Task: Create a Board called Board0000000019 in Workspace WS0000000007 in Trello with Visibility as Workspace. Create a Board called Board0000000020 in Workspace WS0000000007 in Trello with Visibility as Private. Create a Board called Board0000000021 in Workspace WS0000000007 in Trello with Visibility as Public. Create Card Card0000000073 in Board Board0000000019 in Workspace WS0000000007 in Trello. Create Card Card0000000074 in Board Board0000000019 in Workspace WS0000000007 in Trello
Action: Mouse moved to (457, 53)
Screenshot: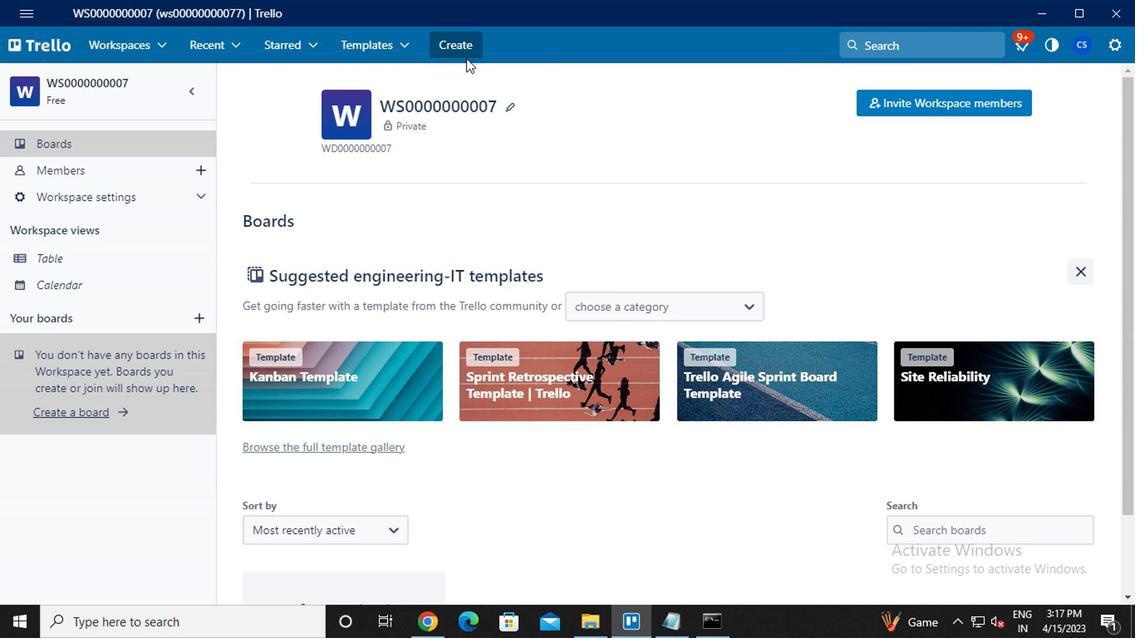 
Action: Mouse pressed left at (457, 53)
Screenshot: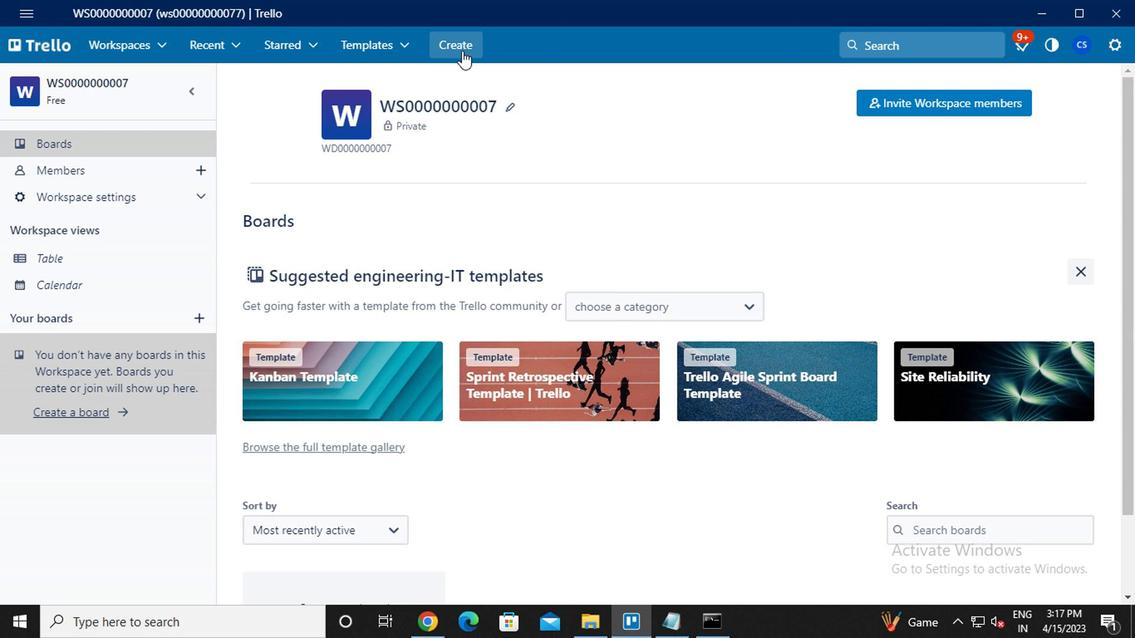 
Action: Mouse moved to (482, 118)
Screenshot: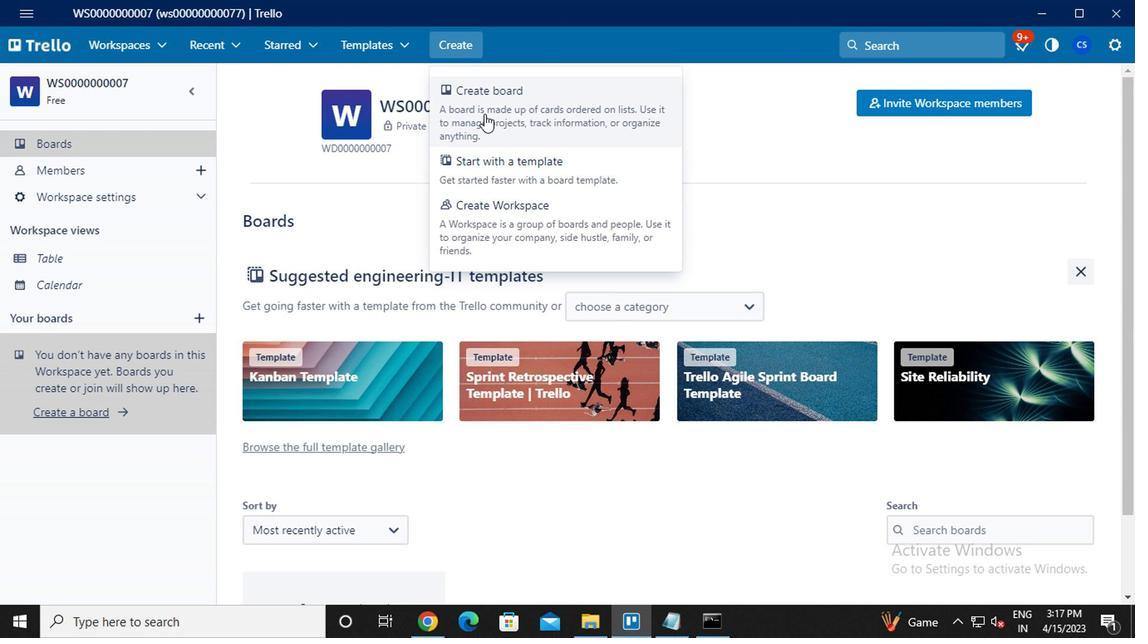 
Action: Mouse pressed left at (482, 118)
Screenshot: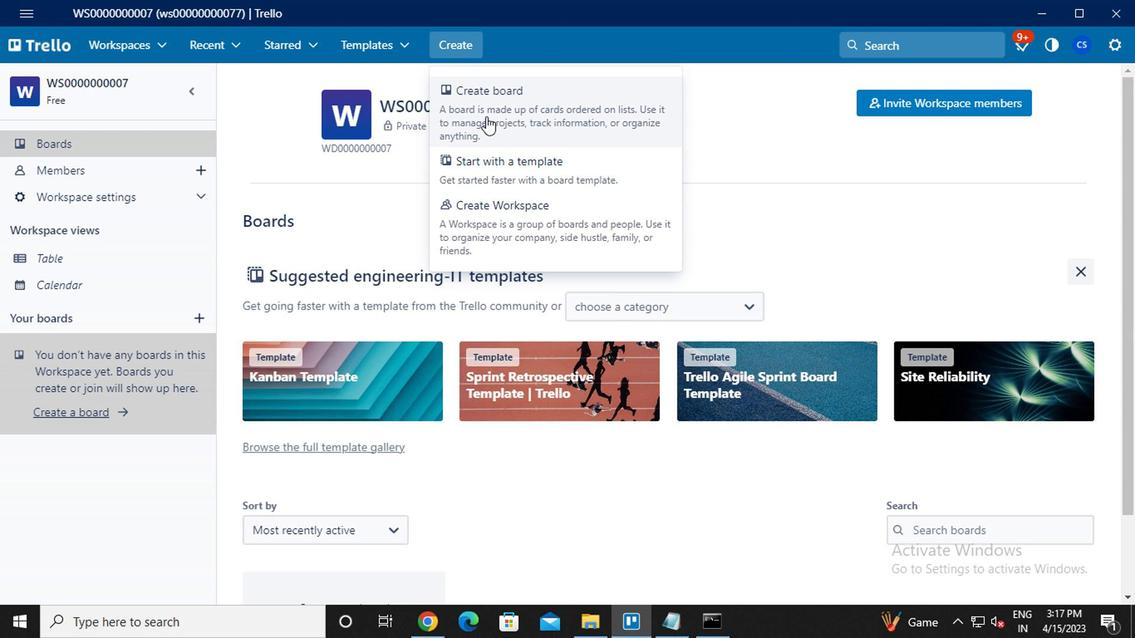 
Action: Key pressed <Key.caps_lock>b<Key.caps_lock>oard0000000019
Screenshot: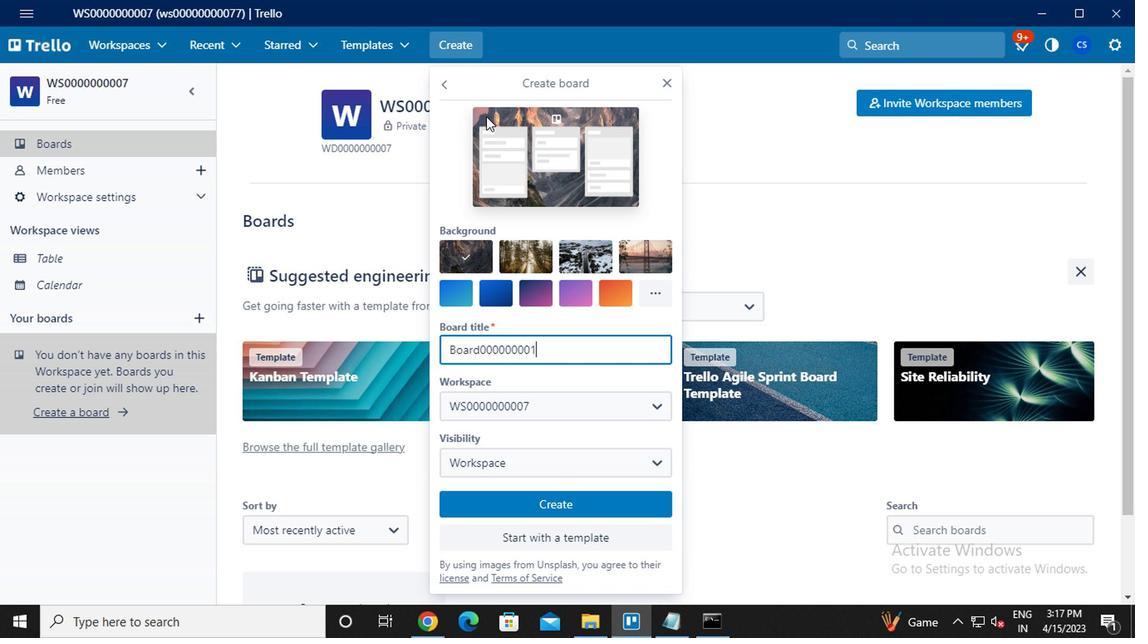
Action: Mouse moved to (528, 508)
Screenshot: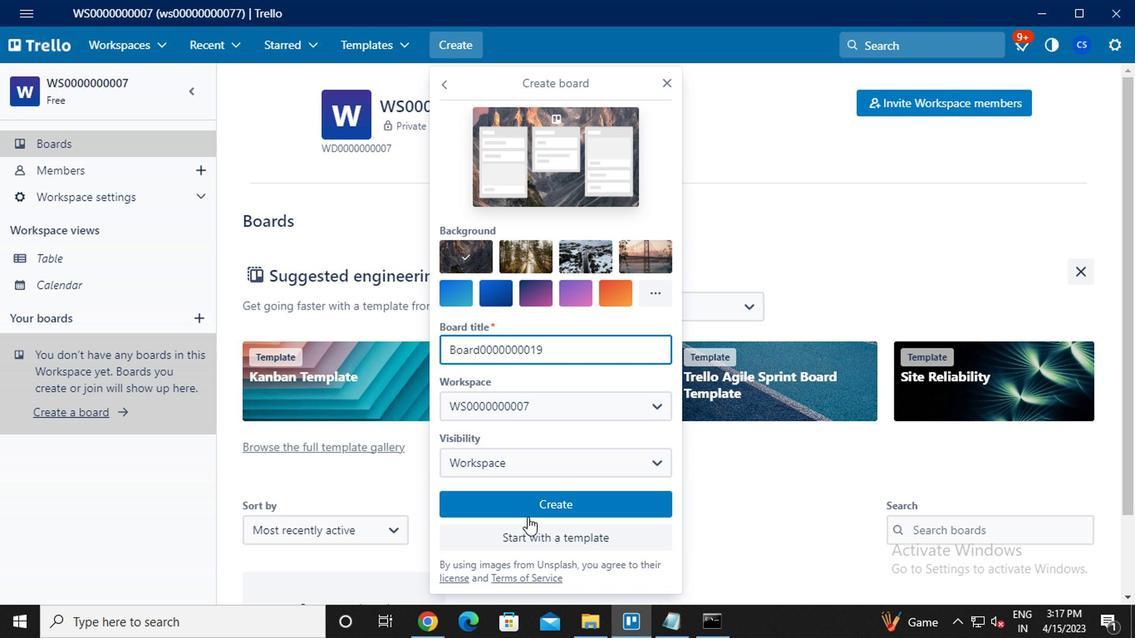 
Action: Mouse pressed left at (528, 508)
Screenshot: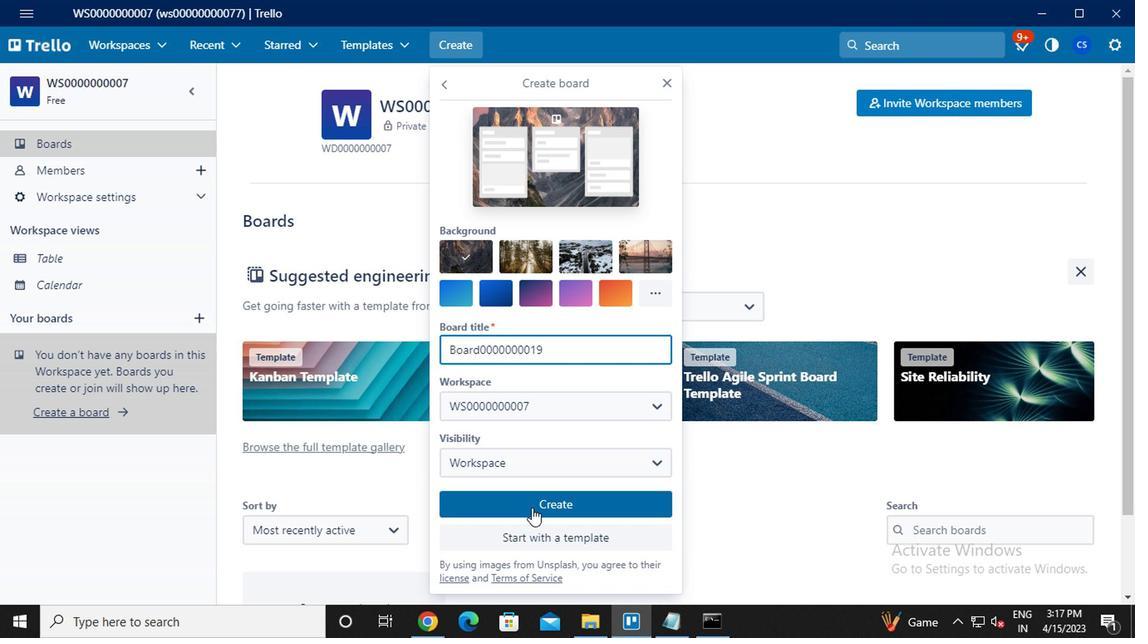 
Action: Mouse moved to (465, 49)
Screenshot: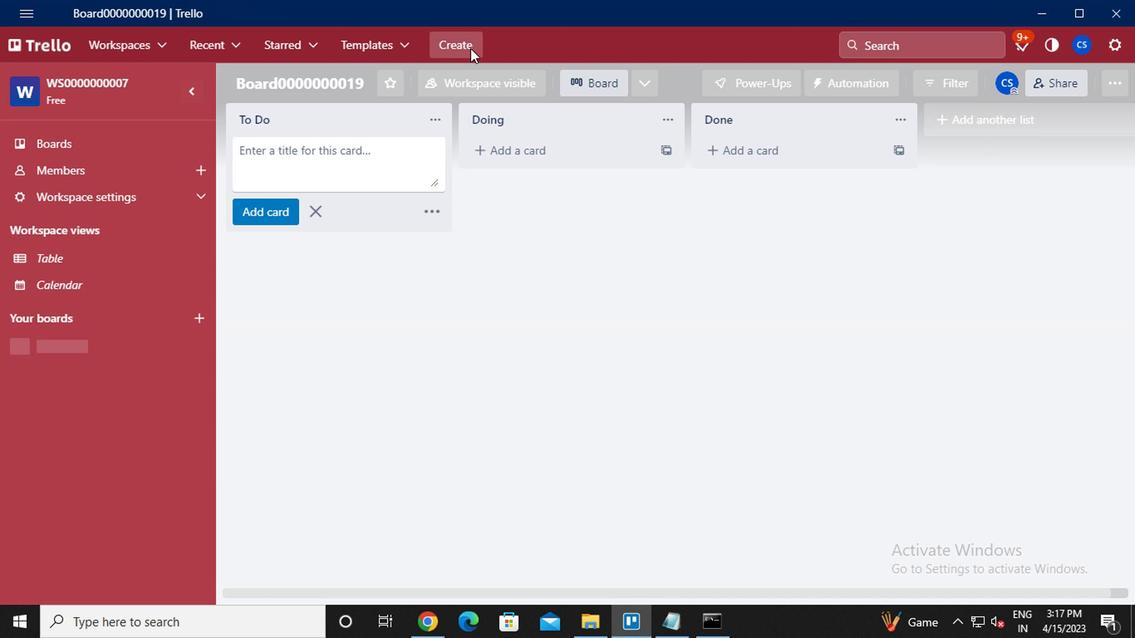 
Action: Mouse pressed left at (465, 49)
Screenshot: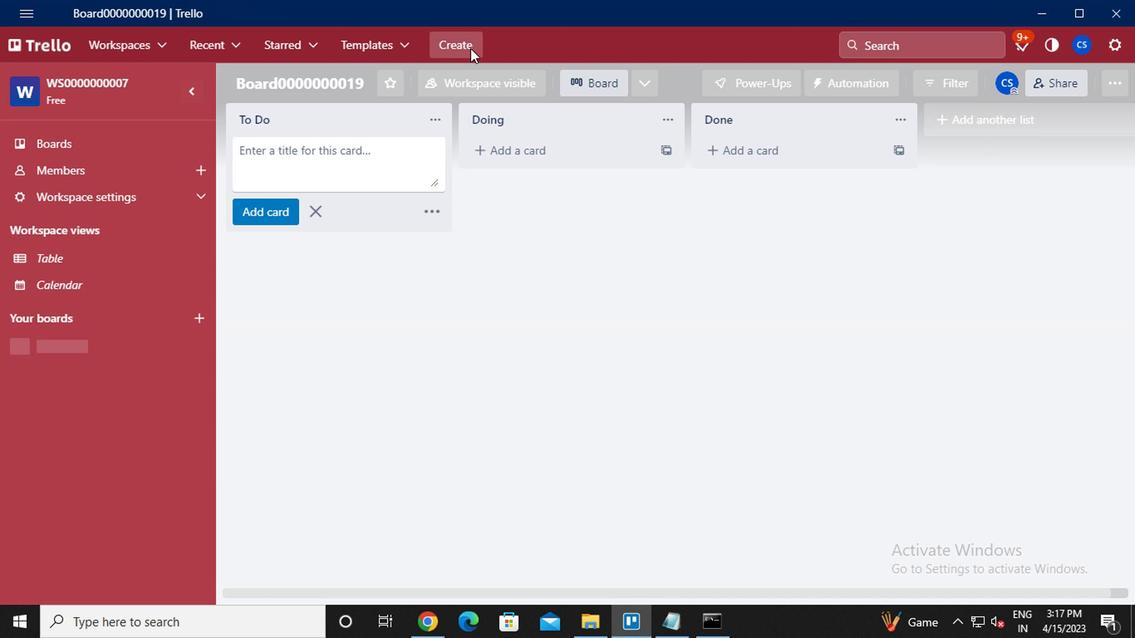 
Action: Mouse moved to (491, 107)
Screenshot: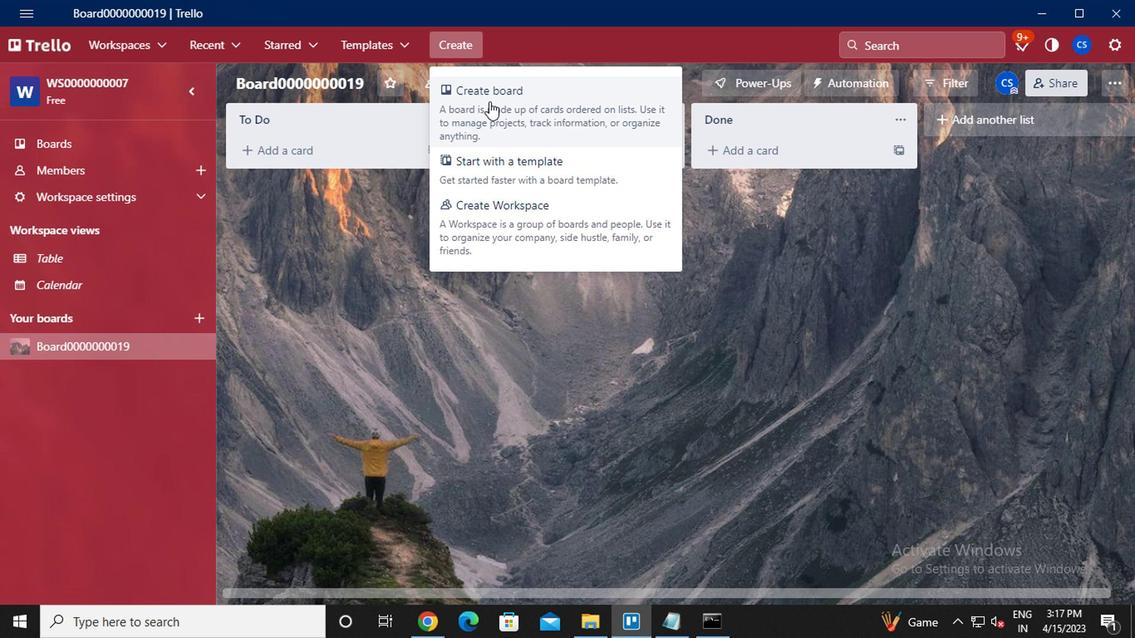 
Action: Mouse pressed left at (491, 107)
Screenshot: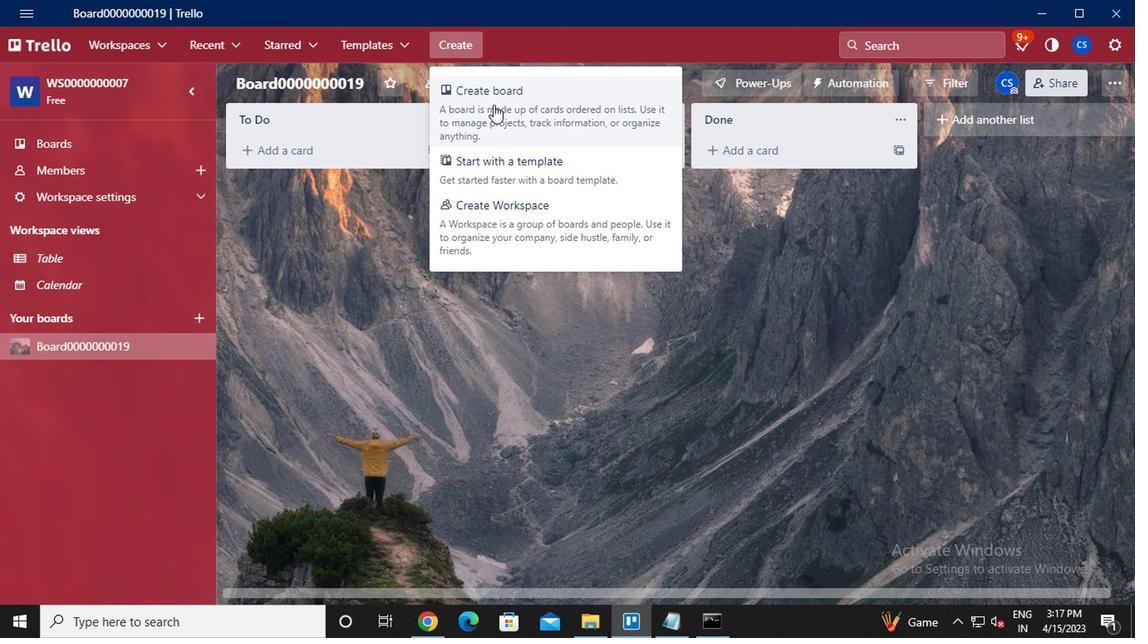 
Action: Key pressed <Key.caps_lock>b<Key.caps_lock>oard0000000020
Screenshot: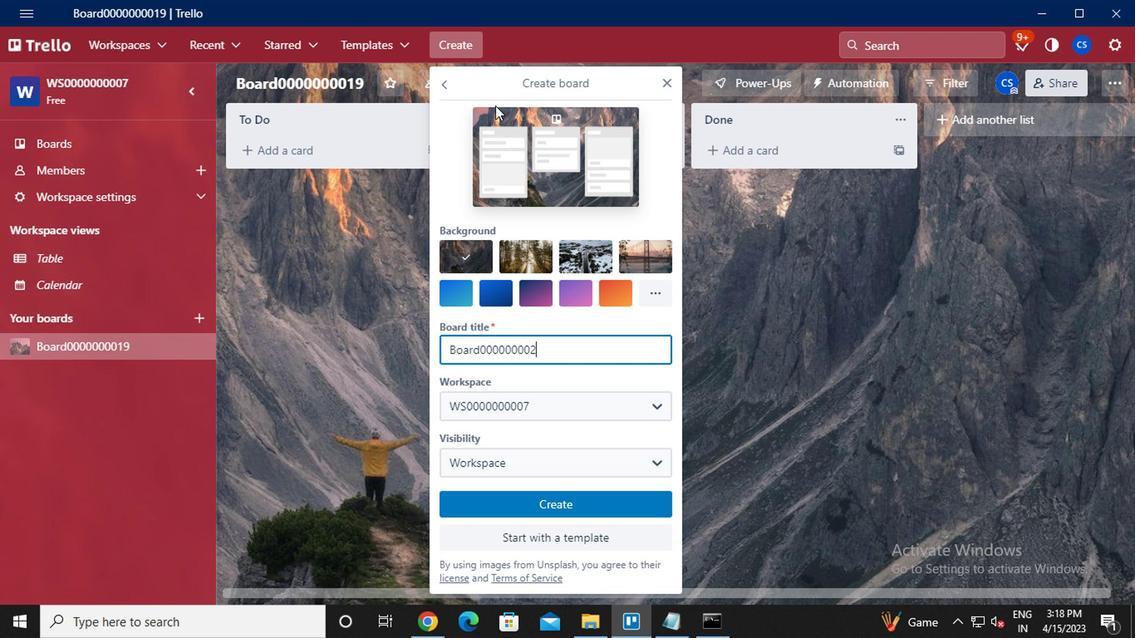
Action: Mouse moved to (510, 456)
Screenshot: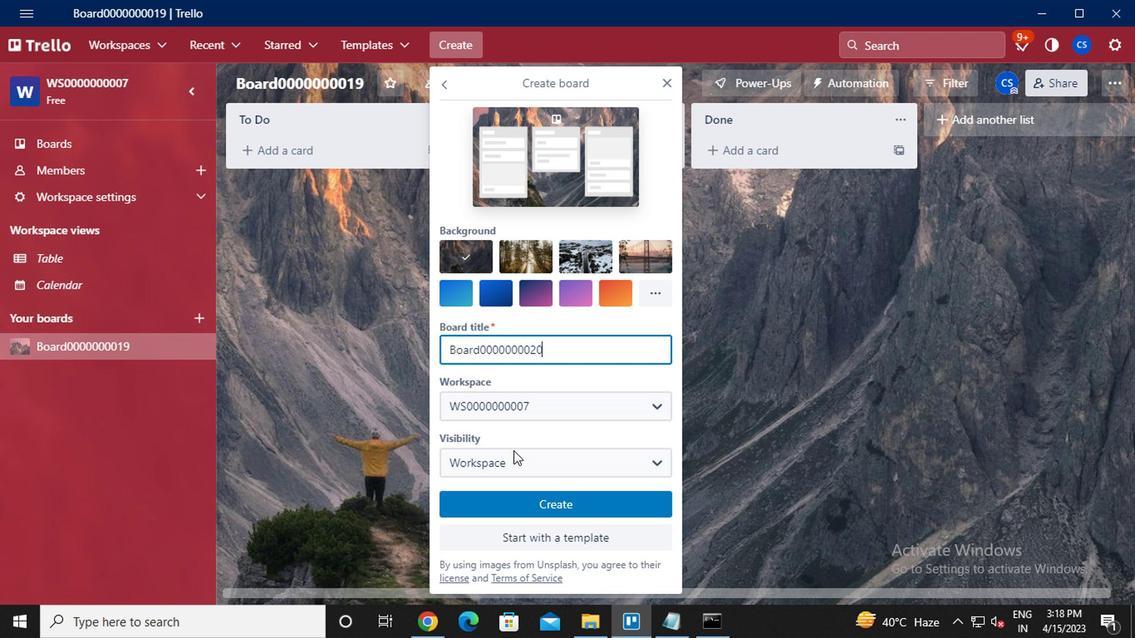 
Action: Mouse pressed left at (510, 456)
Screenshot: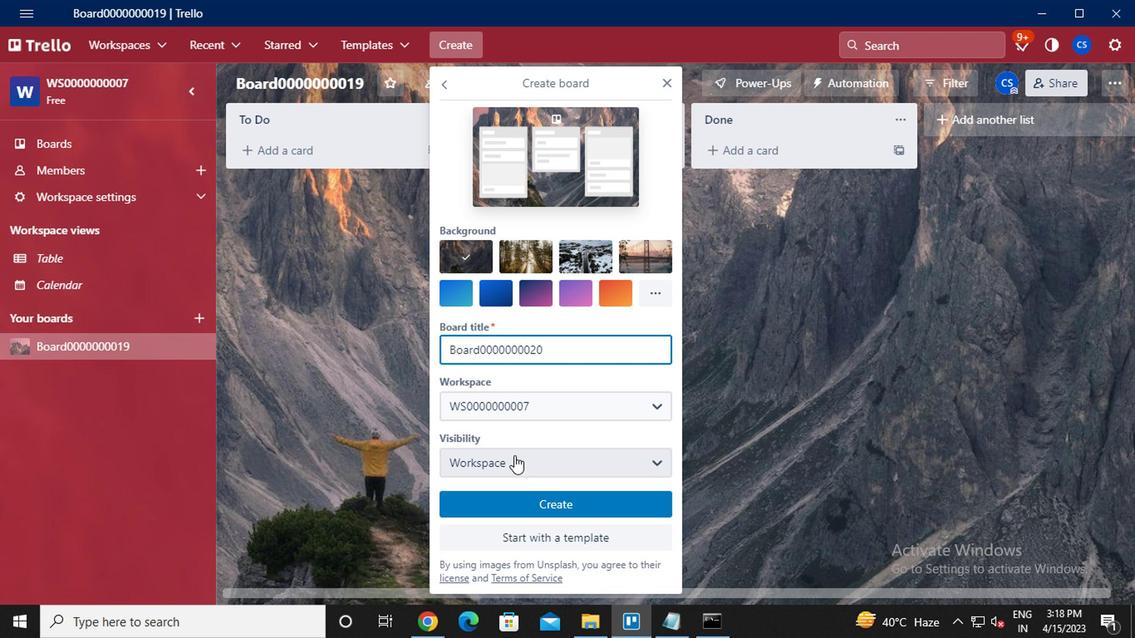 
Action: Mouse moved to (520, 512)
Screenshot: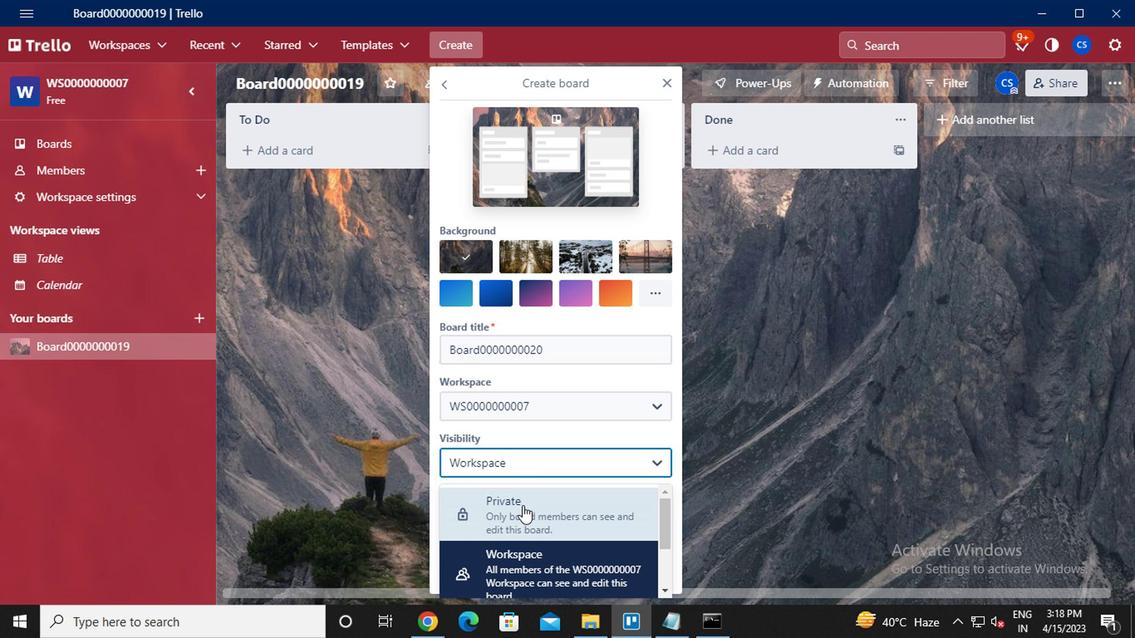 
Action: Mouse pressed left at (520, 512)
Screenshot: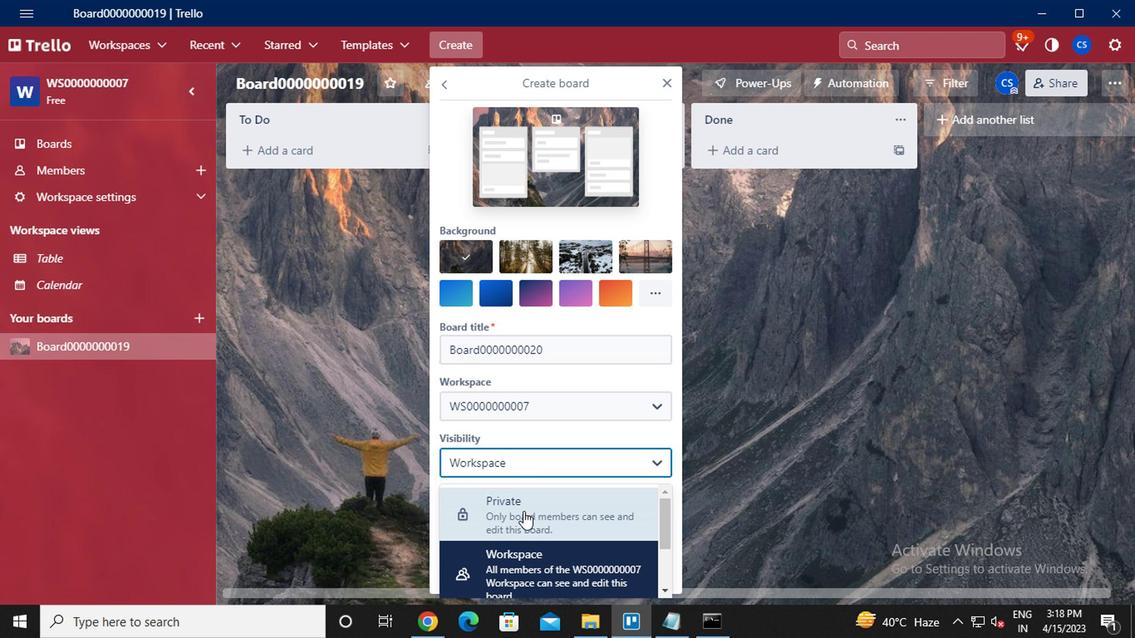 
Action: Mouse moved to (538, 502)
Screenshot: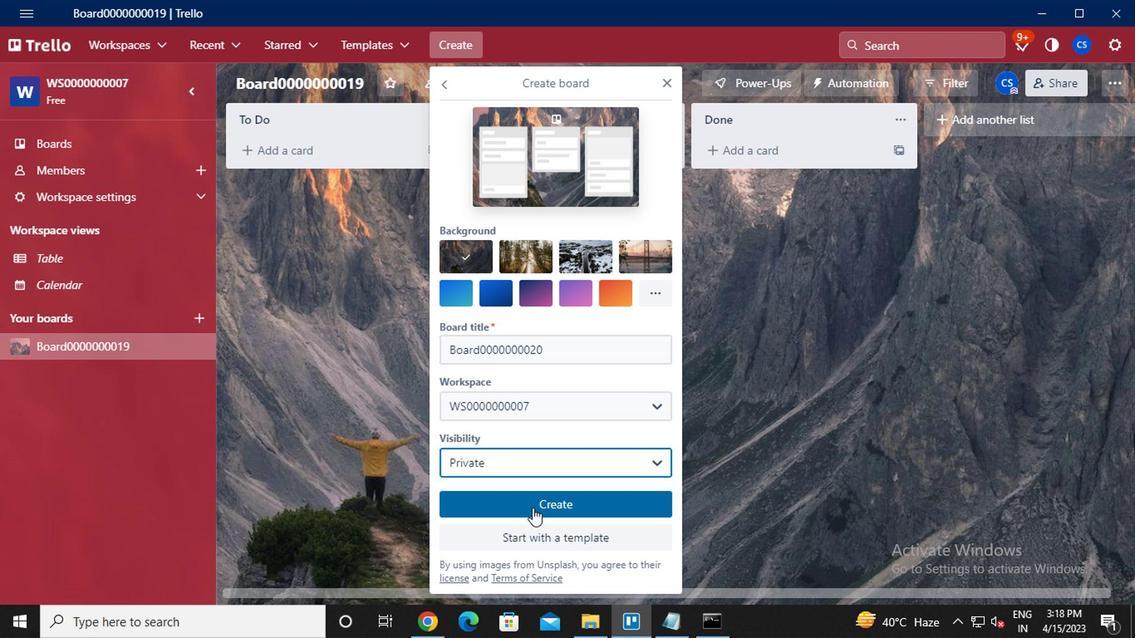 
Action: Mouse pressed left at (538, 502)
Screenshot: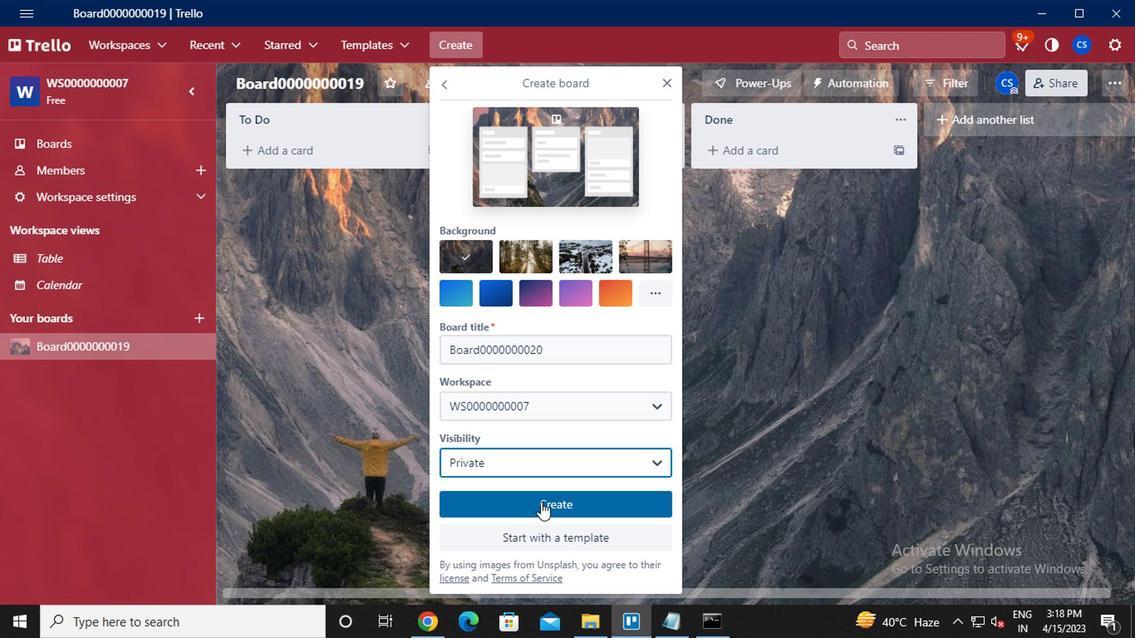 
Action: Mouse moved to (456, 46)
Screenshot: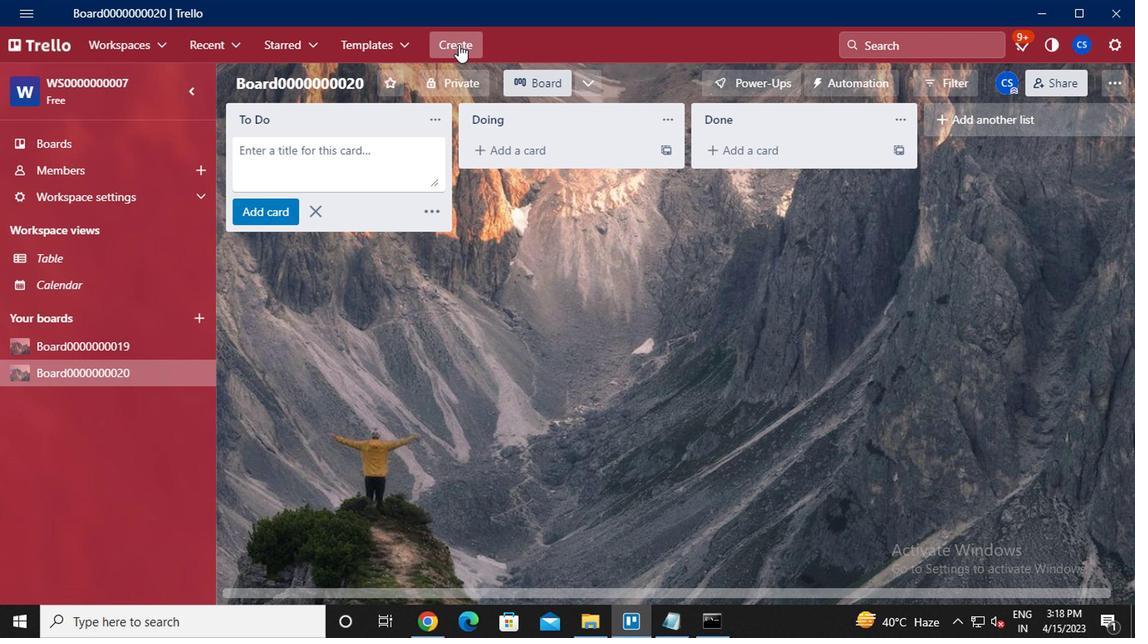 
Action: Mouse pressed left at (456, 46)
Screenshot: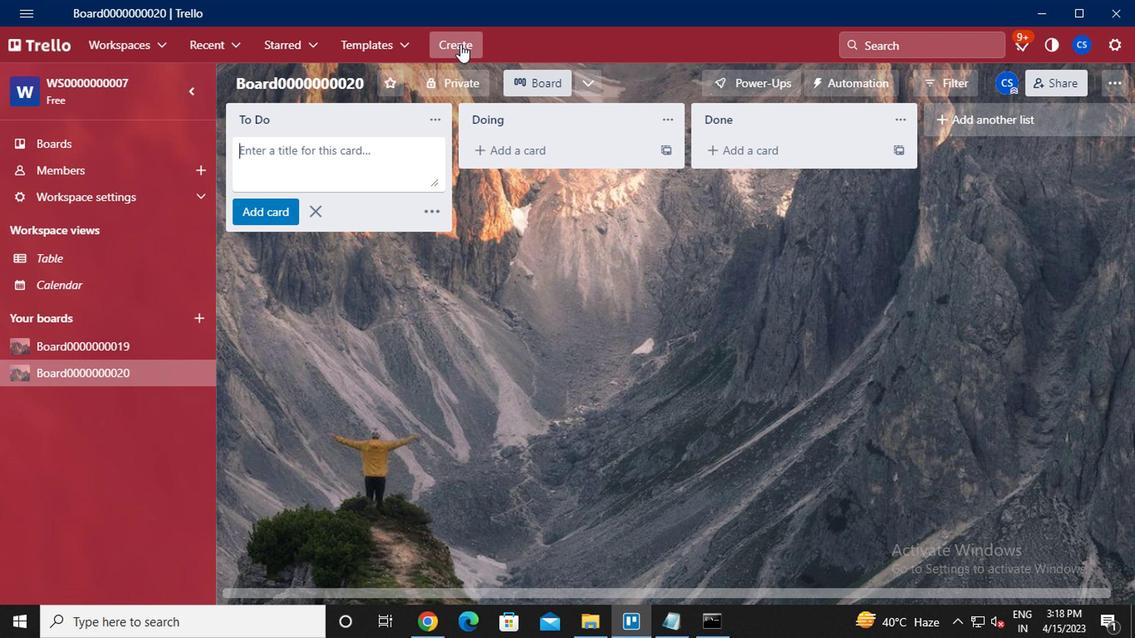 
Action: Mouse moved to (516, 131)
Screenshot: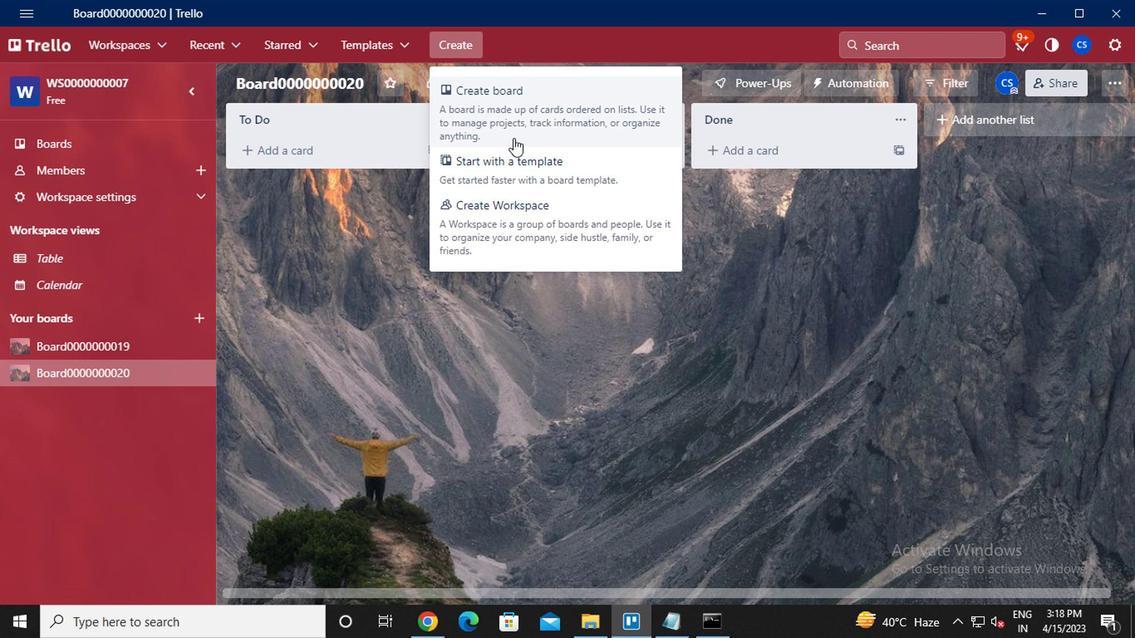 
Action: Mouse pressed left at (516, 131)
Screenshot: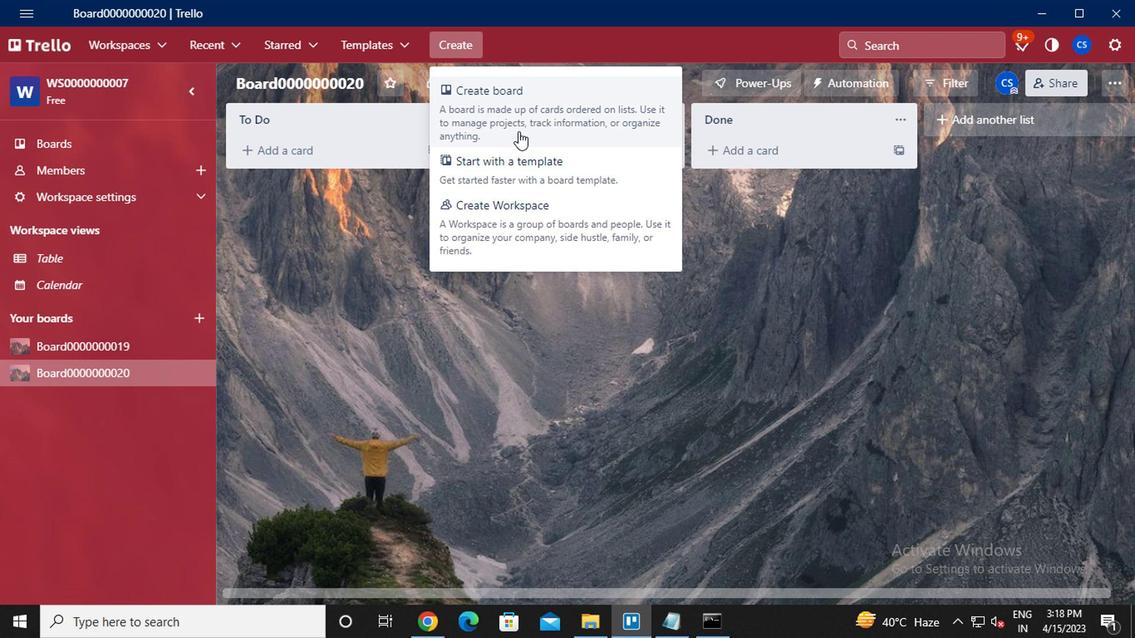 
Action: Mouse moved to (494, 232)
Screenshot: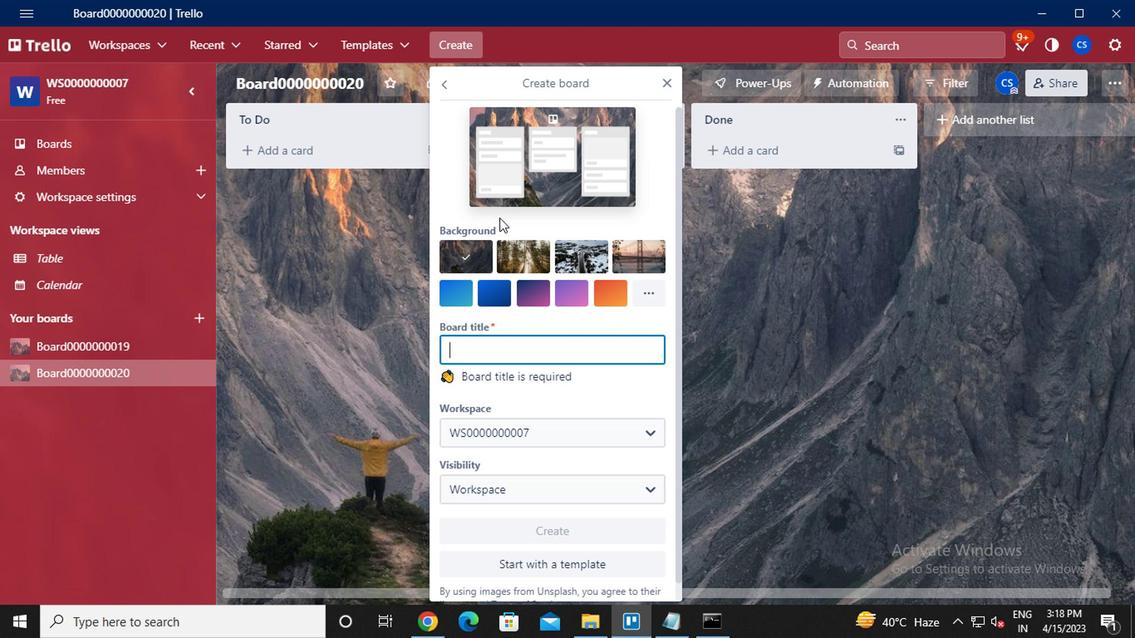 
Action: Key pressed <Key.caps_lock>b<Key.caps_lock>oard0000000021
Screenshot: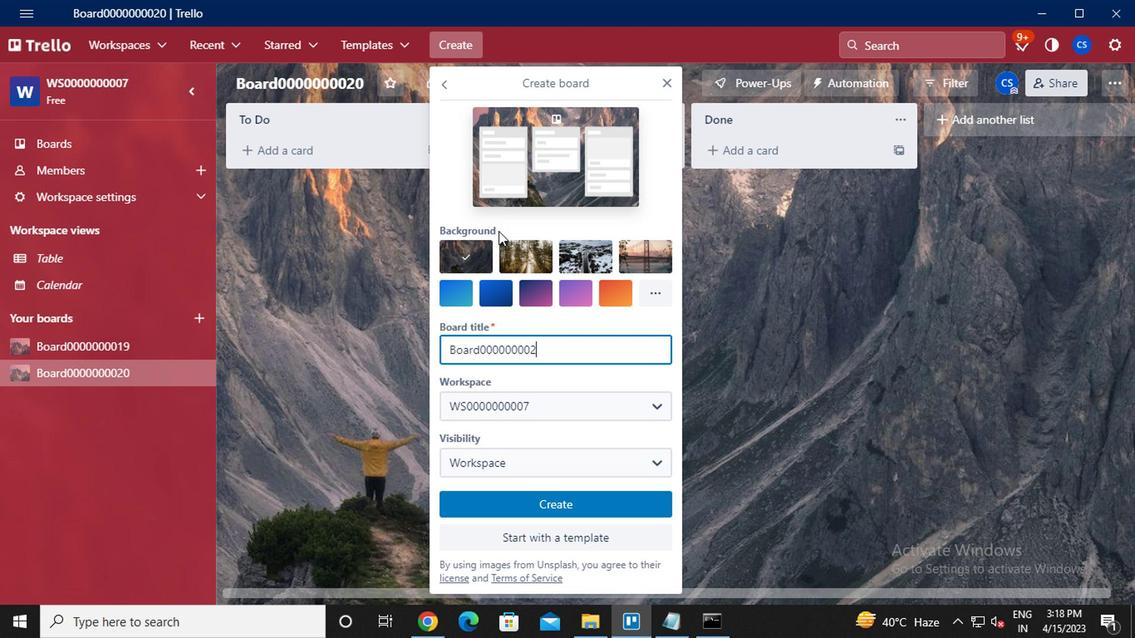 
Action: Mouse moved to (622, 465)
Screenshot: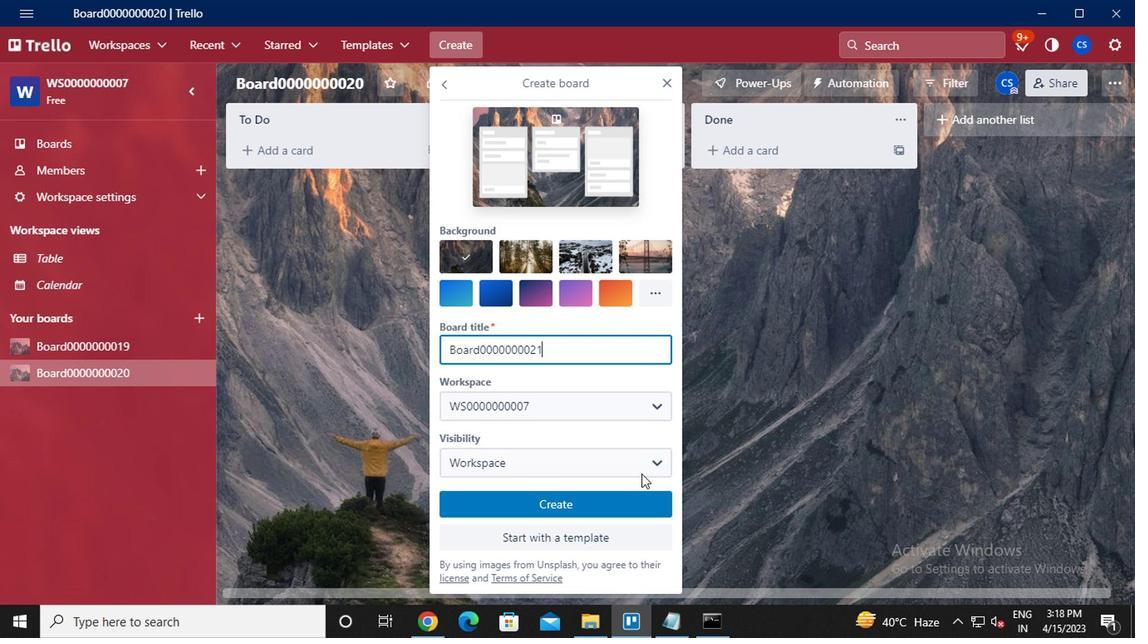
Action: Mouse pressed left at (622, 465)
Screenshot: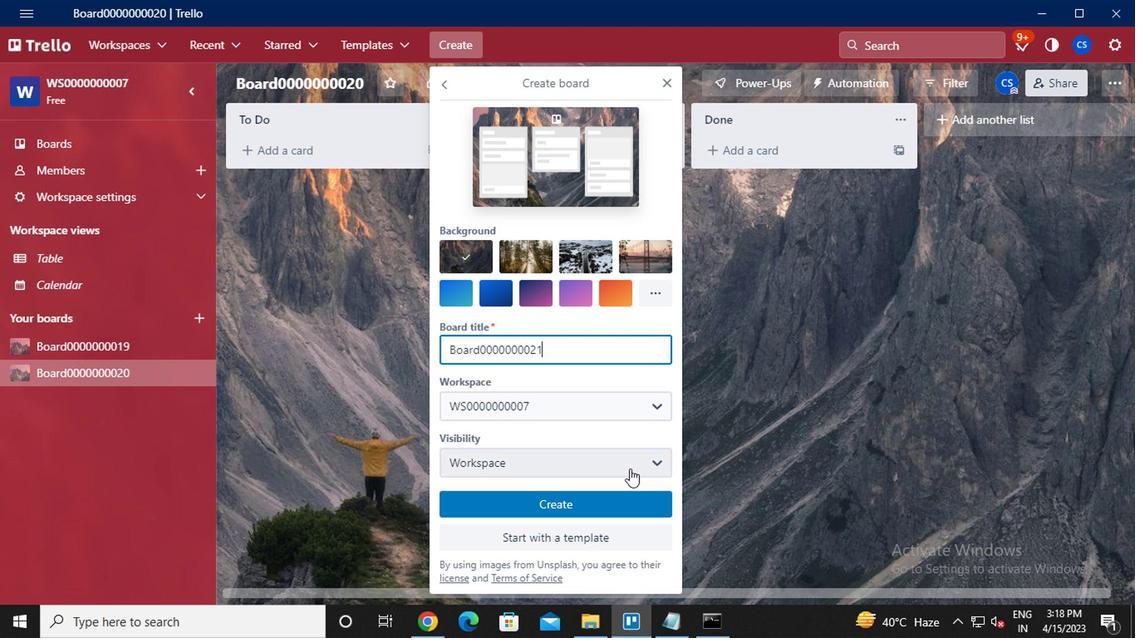
Action: Mouse moved to (533, 549)
Screenshot: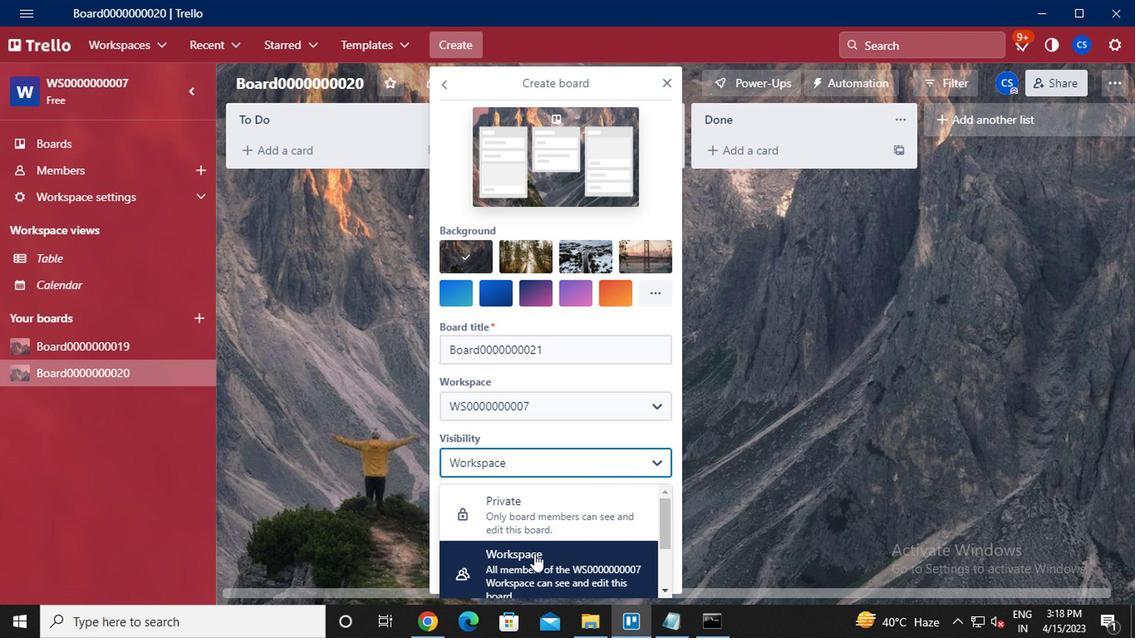 
Action: Mouse scrolled (533, 549) with delta (0, 0)
Screenshot: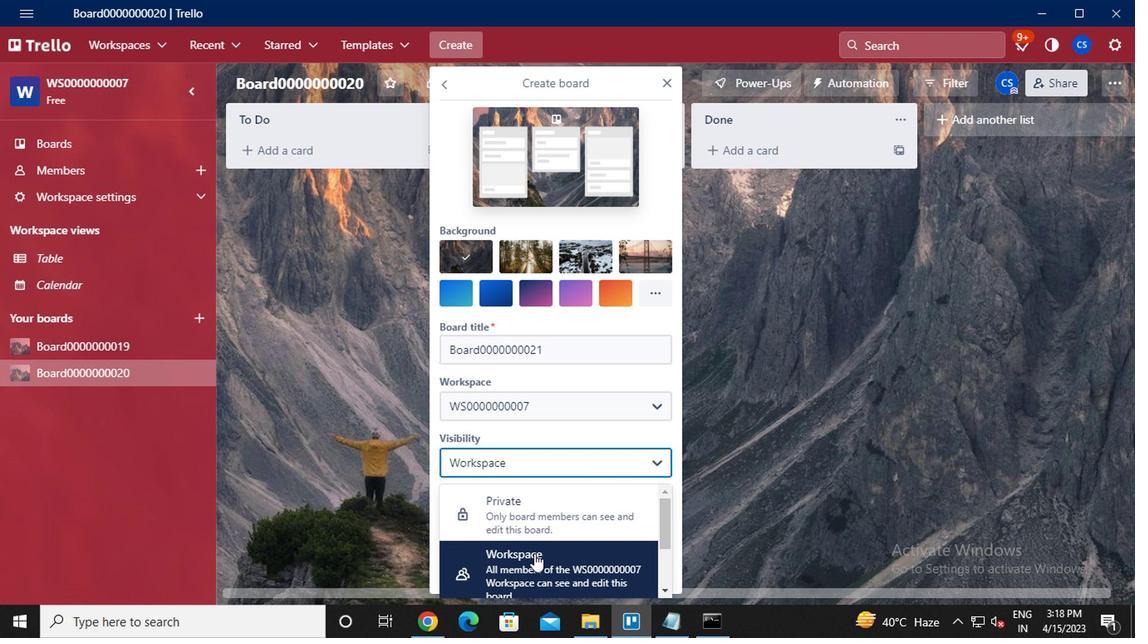 
Action: Mouse scrolled (533, 549) with delta (0, 0)
Screenshot: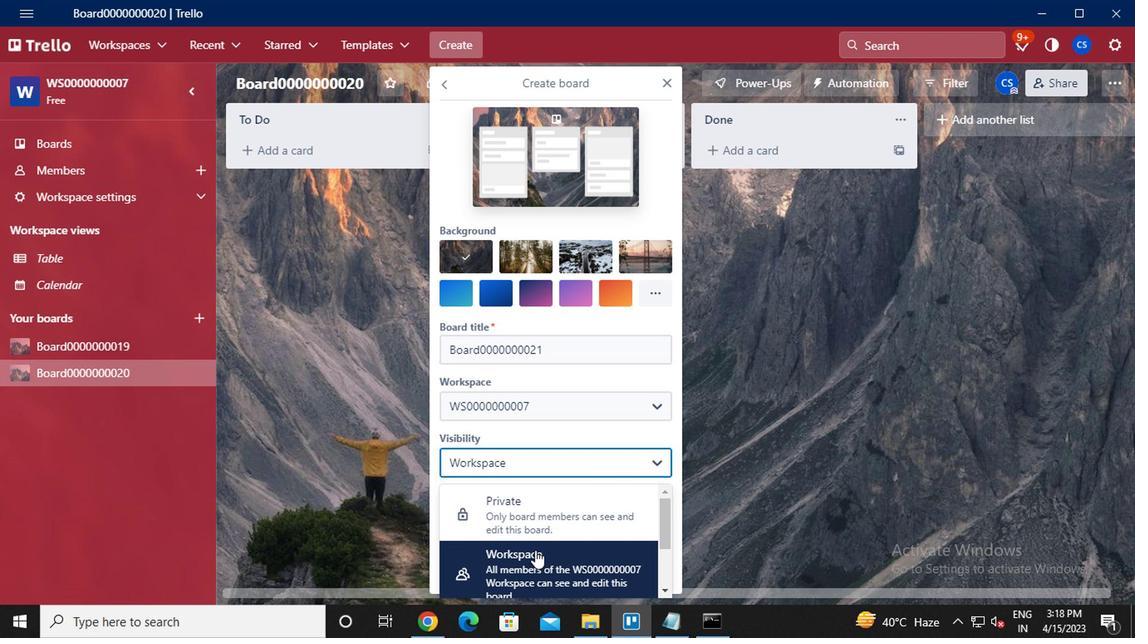 
Action: Mouse scrolled (533, 549) with delta (0, 0)
Screenshot: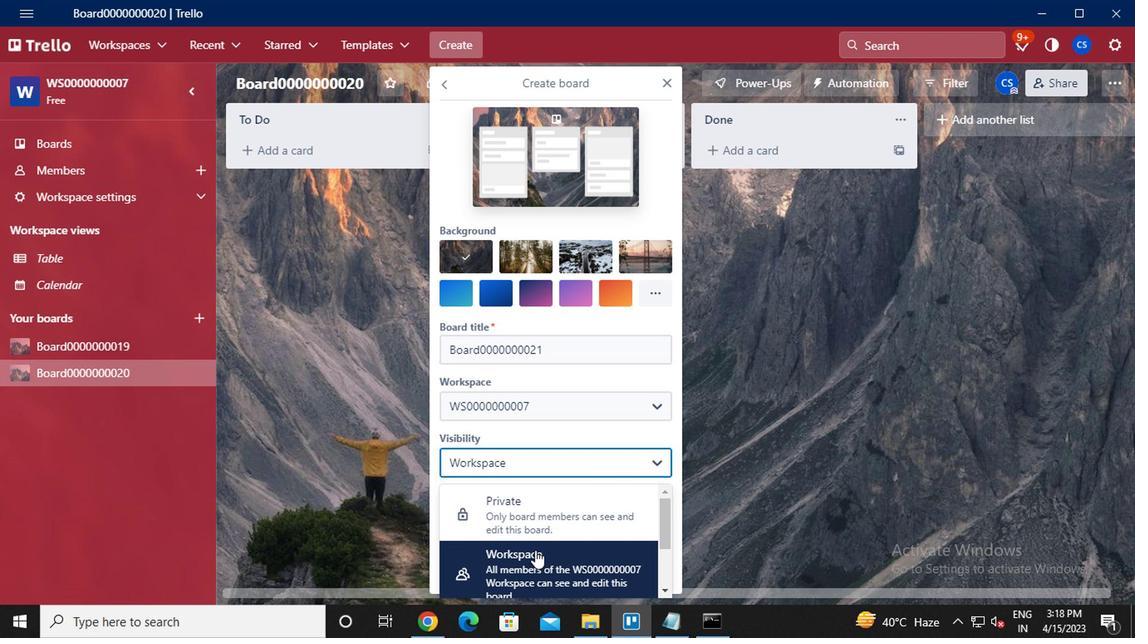 
Action: Mouse scrolled (533, 549) with delta (0, 0)
Screenshot: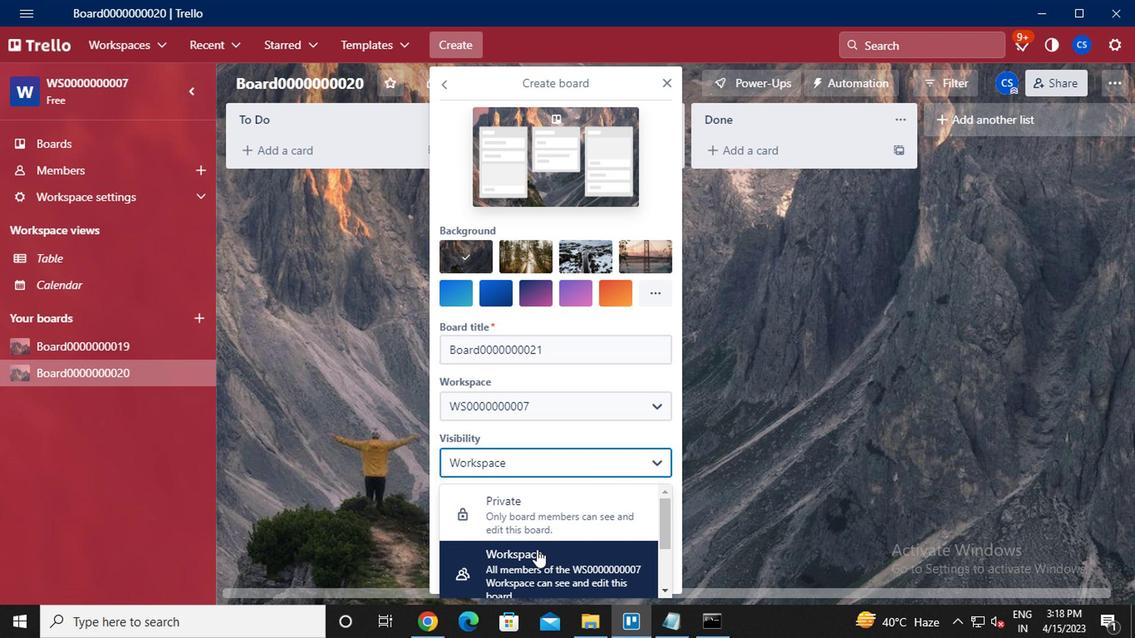 
Action: Mouse scrolled (533, 549) with delta (0, 0)
Screenshot: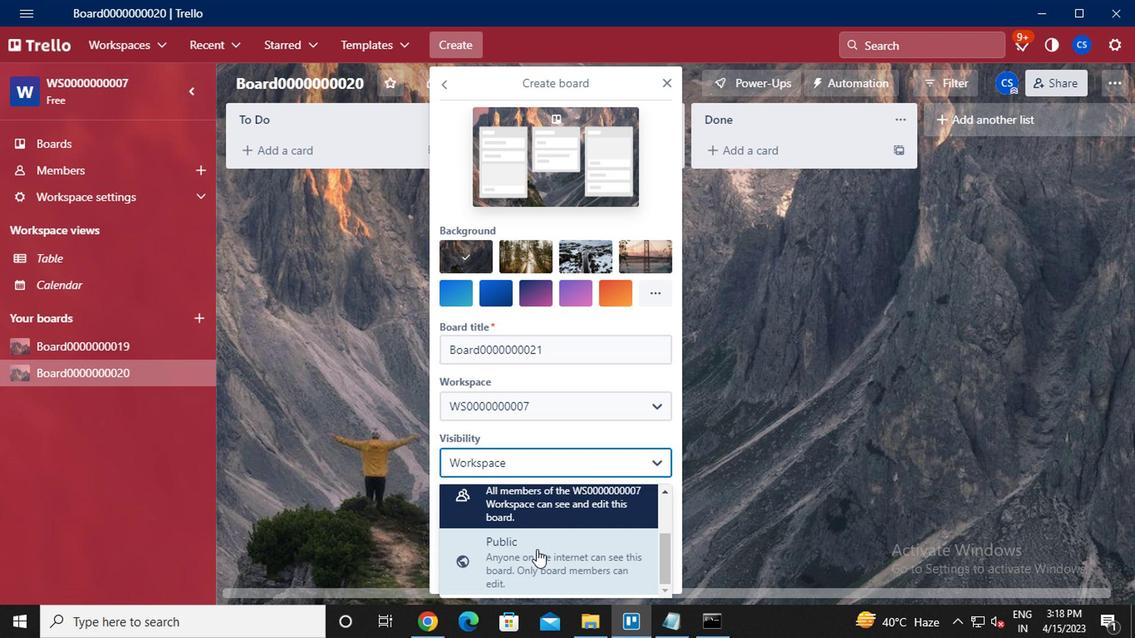 
Action: Mouse pressed left at (533, 549)
Screenshot: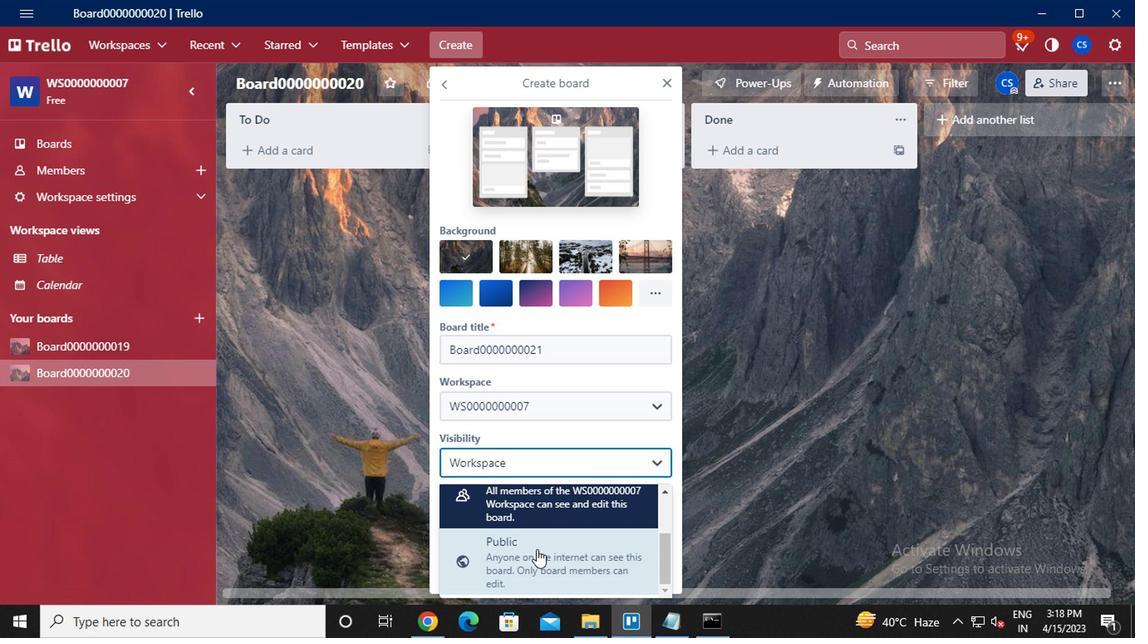 
Action: Mouse moved to (555, 563)
Screenshot: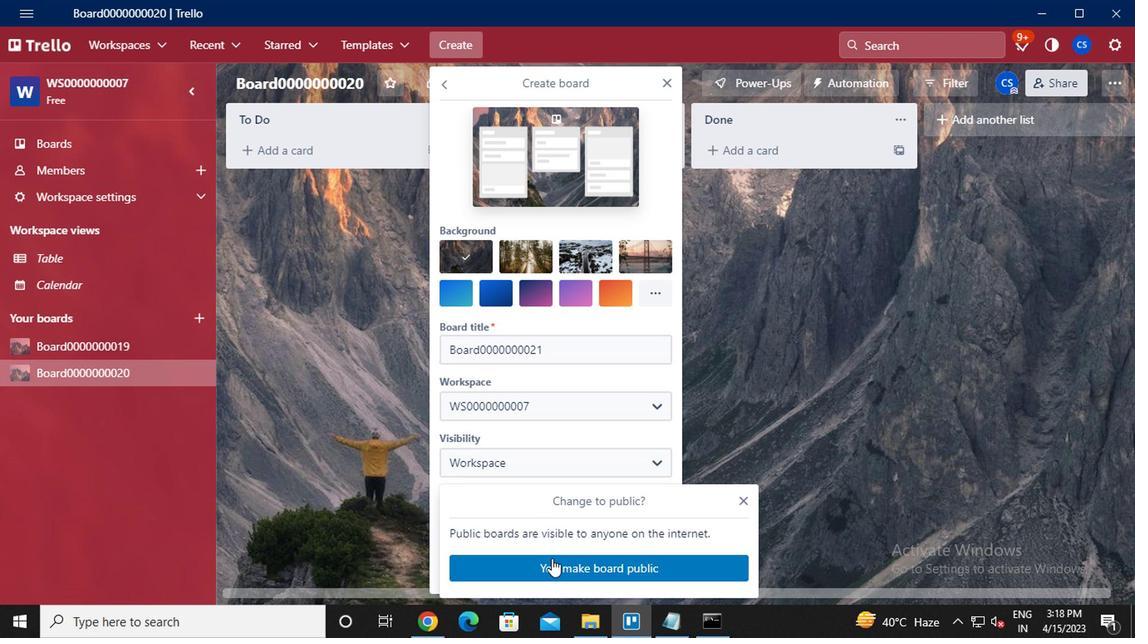 
Action: Mouse pressed left at (555, 563)
Screenshot: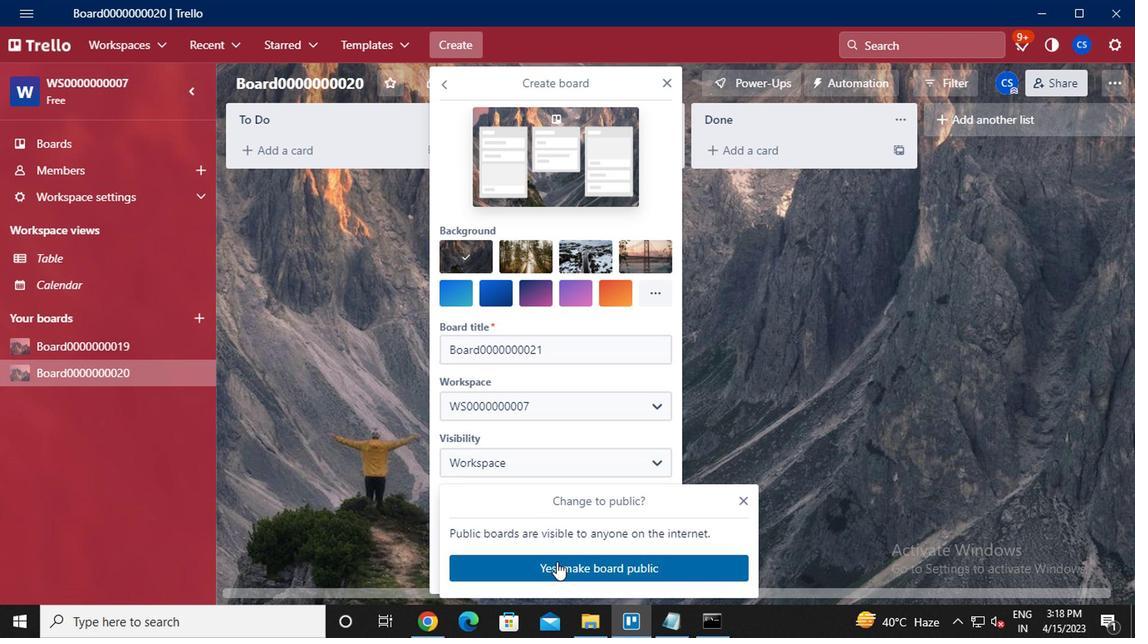 
Action: Mouse moved to (562, 510)
Screenshot: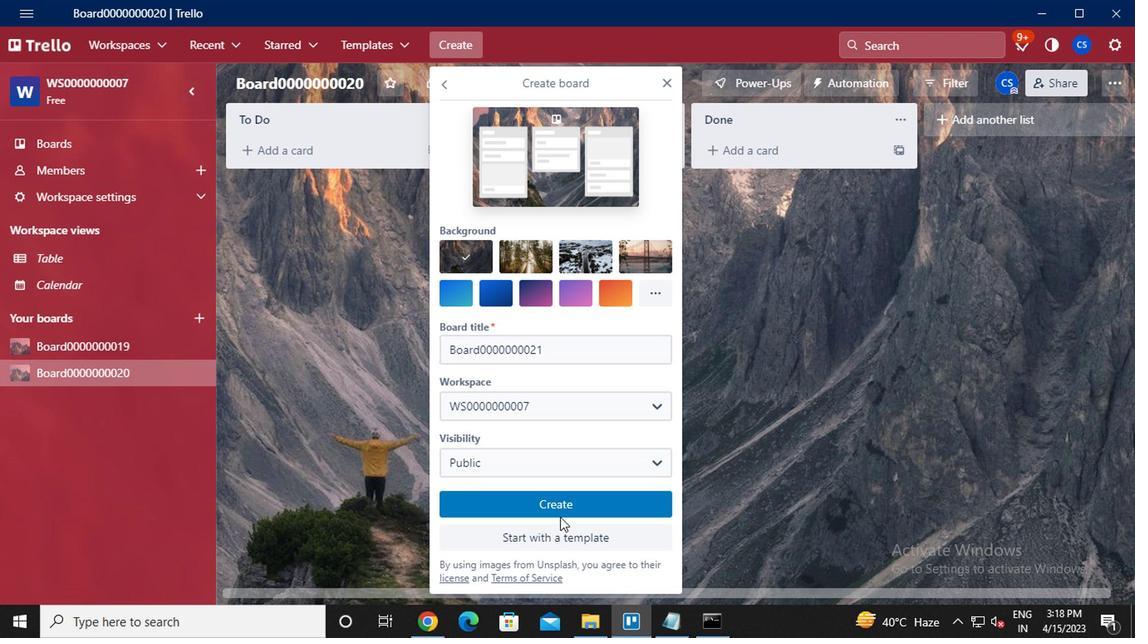 
Action: Mouse pressed left at (562, 510)
Screenshot: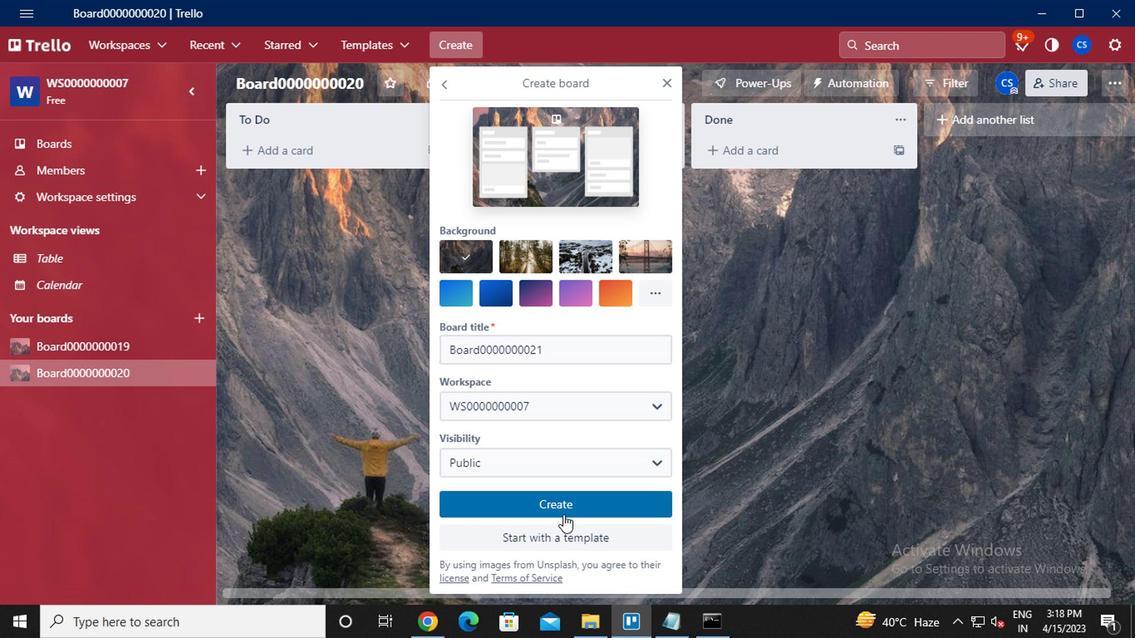 
Action: Mouse moved to (125, 353)
Screenshot: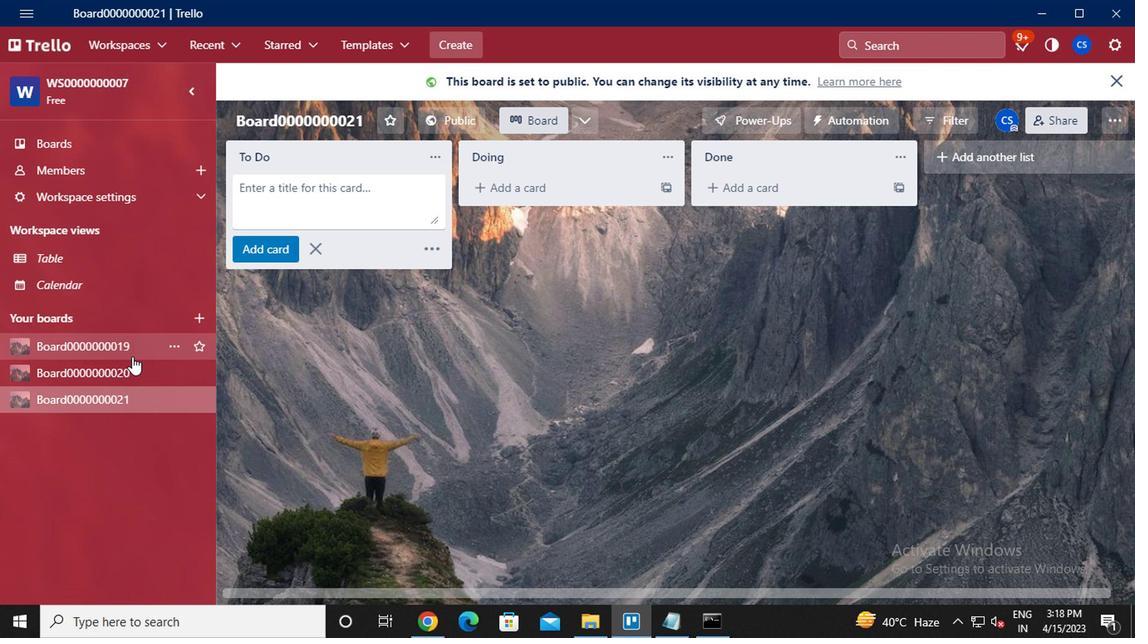 
Action: Mouse pressed left at (125, 353)
Screenshot: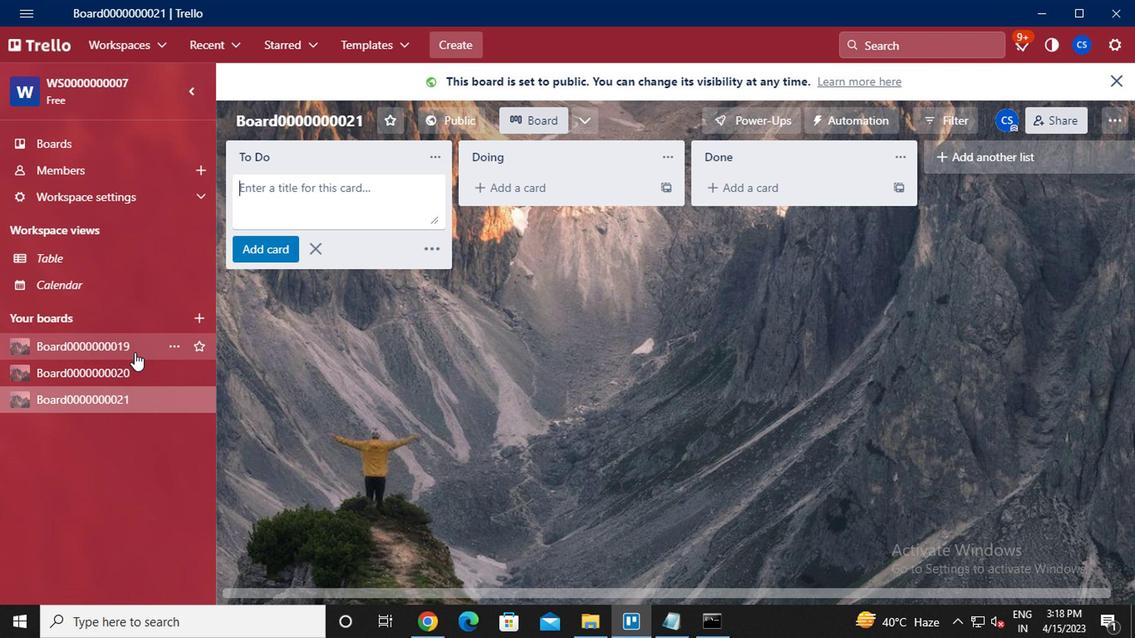 
Action: Mouse moved to (395, 162)
Screenshot: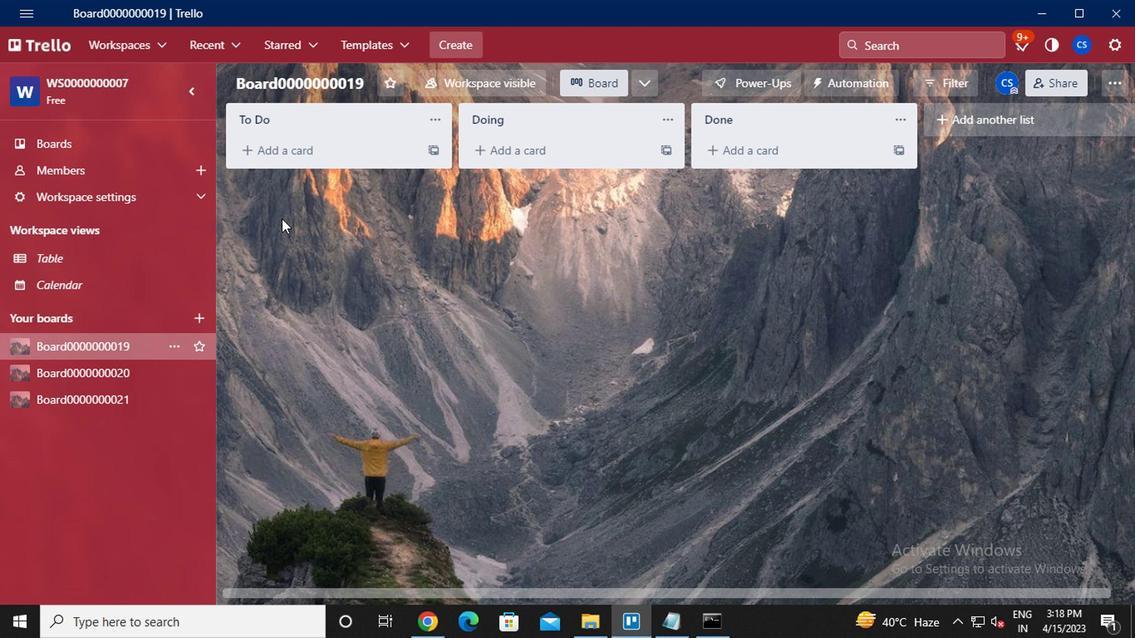 
Action: Mouse pressed left at (395, 162)
Screenshot: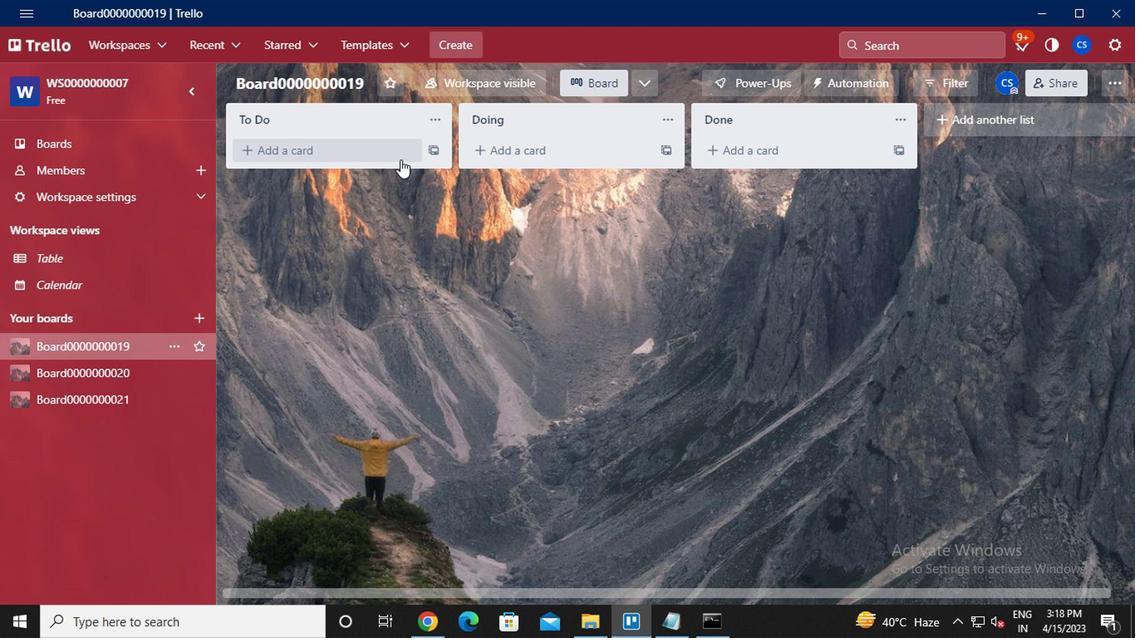 
Action: Key pressed <Key.caps_lock>c<Key.caps_lock>ard0000000073<Key.enter><Key.caps_lock>c<Key.caps_lock>ard0000000074<Key.enter>
Screenshot: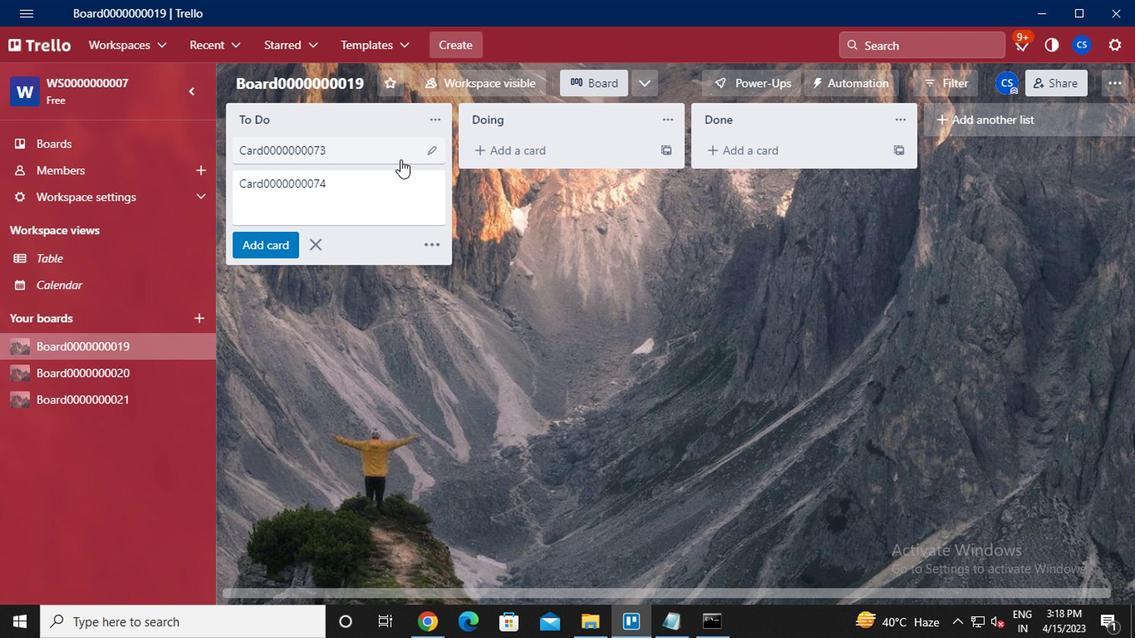 
